 Task: Move the task Changes made by one user not being visible to another user to the section Done in the project ZephyrTech and filter the tasks in the project by Due next week.
Action: Mouse moved to (681, 183)
Screenshot: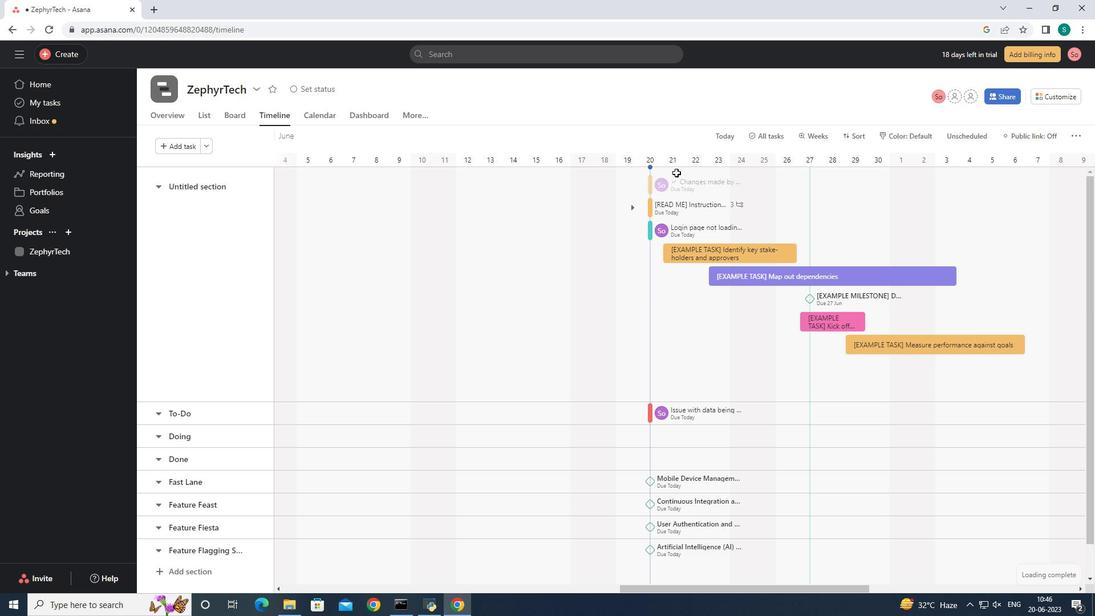 
Action: Mouse pressed left at (681, 183)
Screenshot: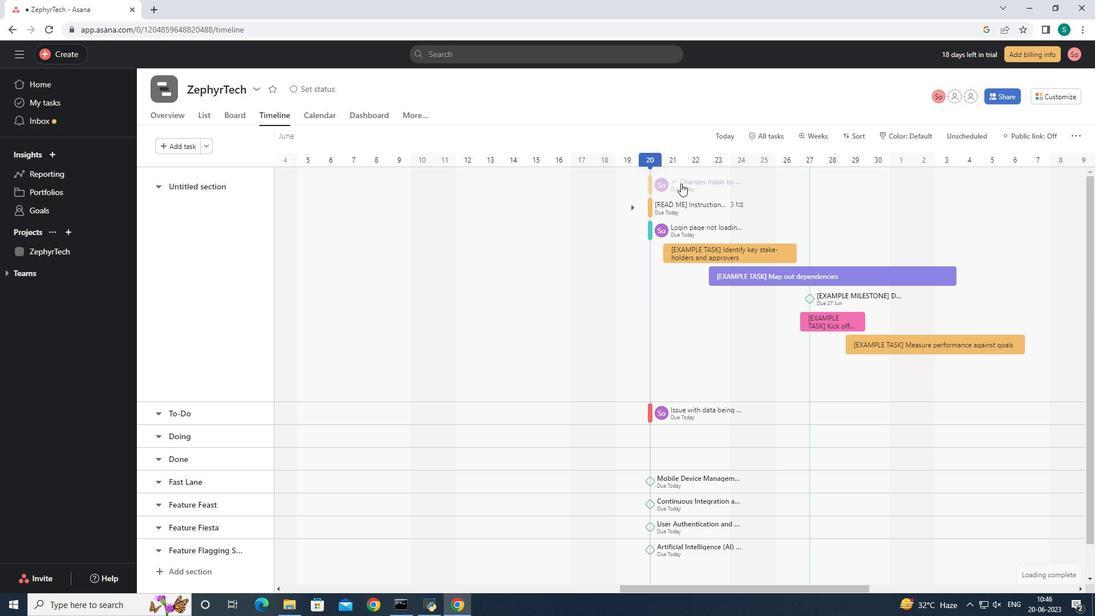 
Action: Mouse moved to (874, 275)
Screenshot: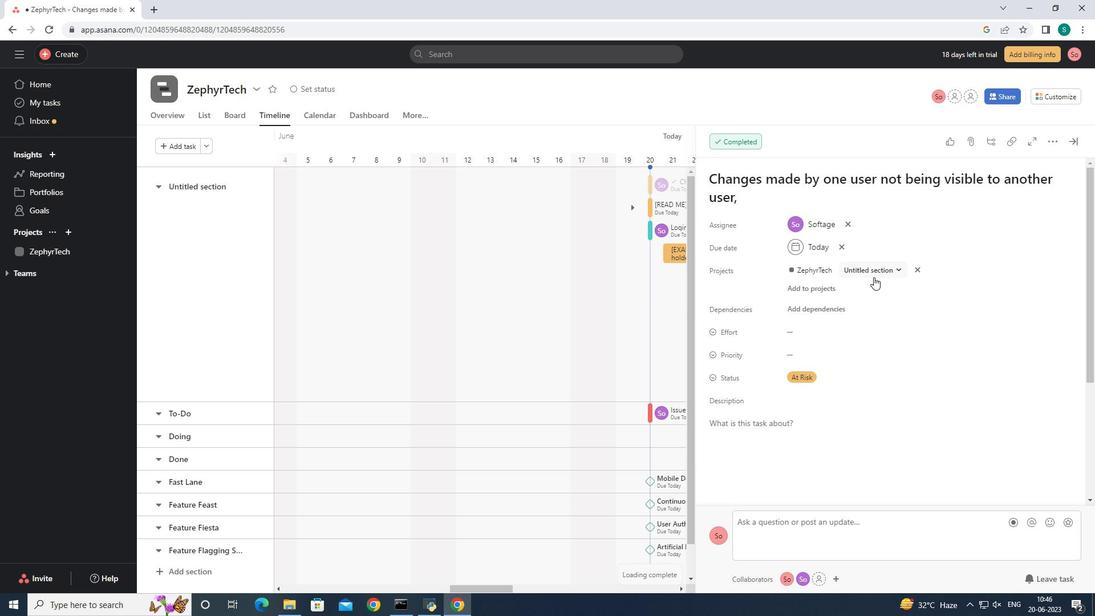 
Action: Mouse pressed left at (874, 275)
Screenshot: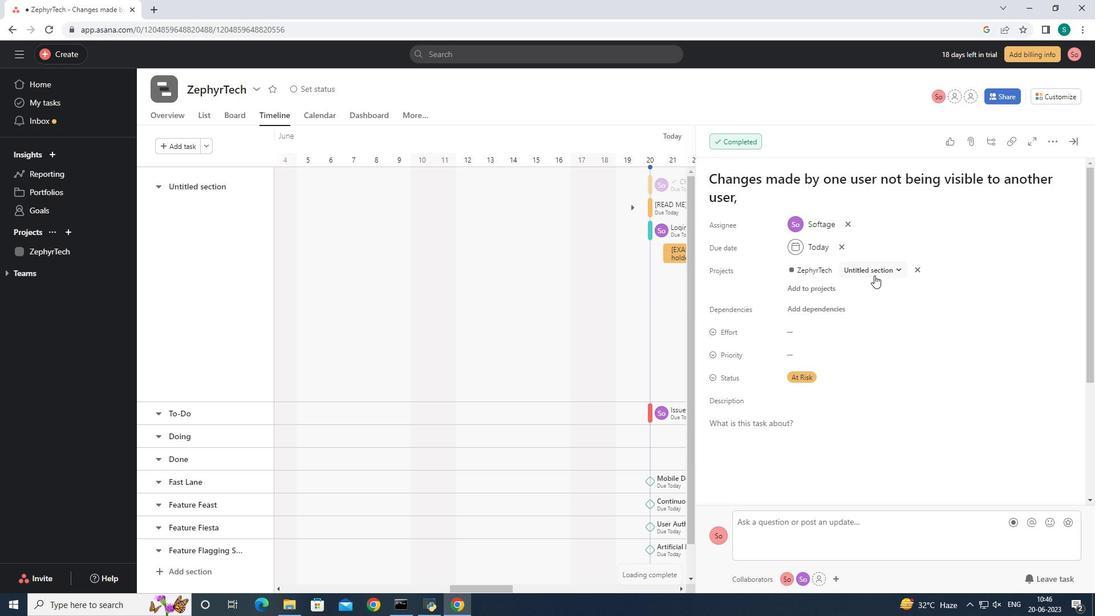 
Action: Mouse moved to (868, 349)
Screenshot: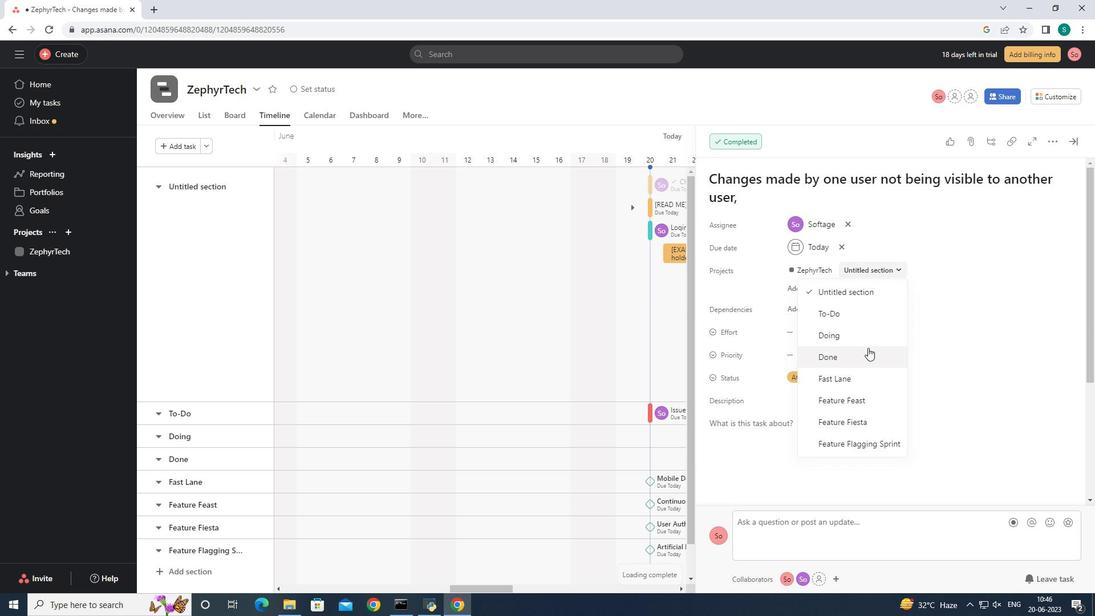 
Action: Mouse pressed left at (868, 349)
Screenshot: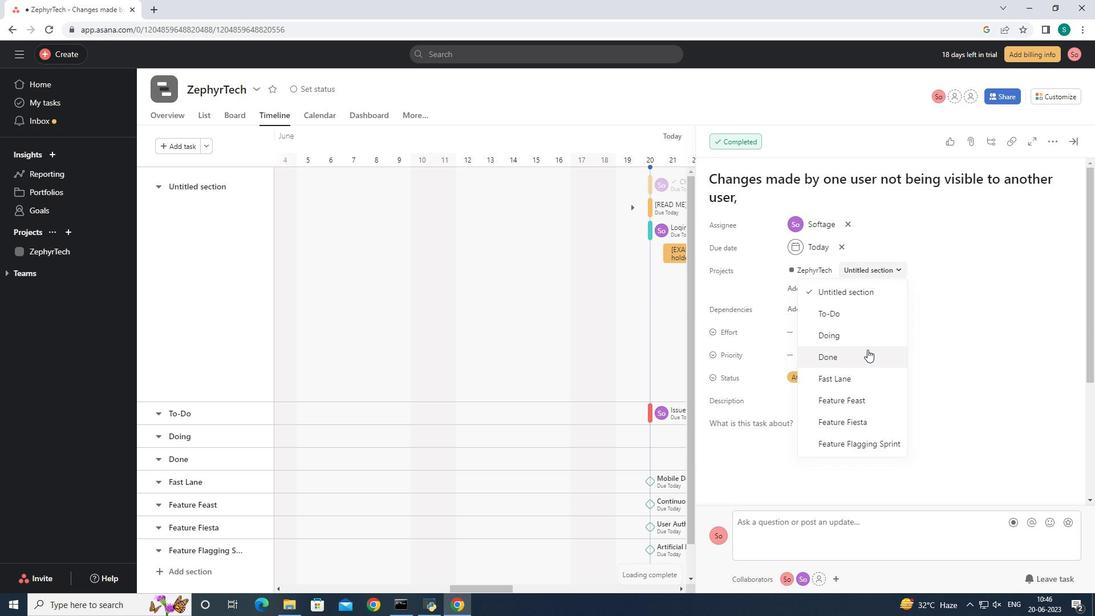 
Action: Mouse moved to (1070, 143)
Screenshot: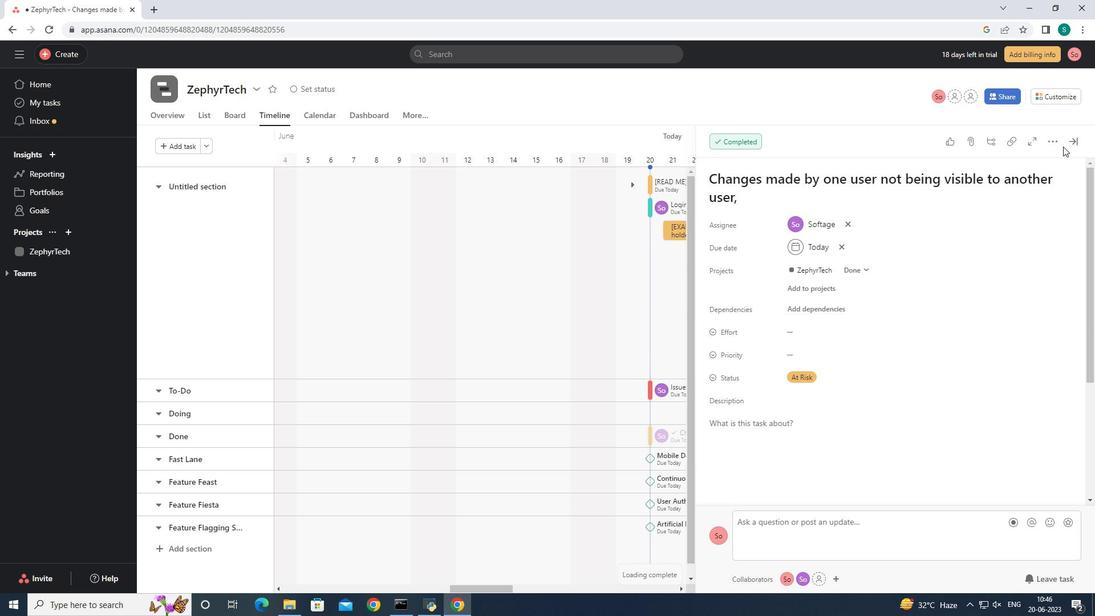 
Action: Mouse pressed left at (1070, 143)
Screenshot: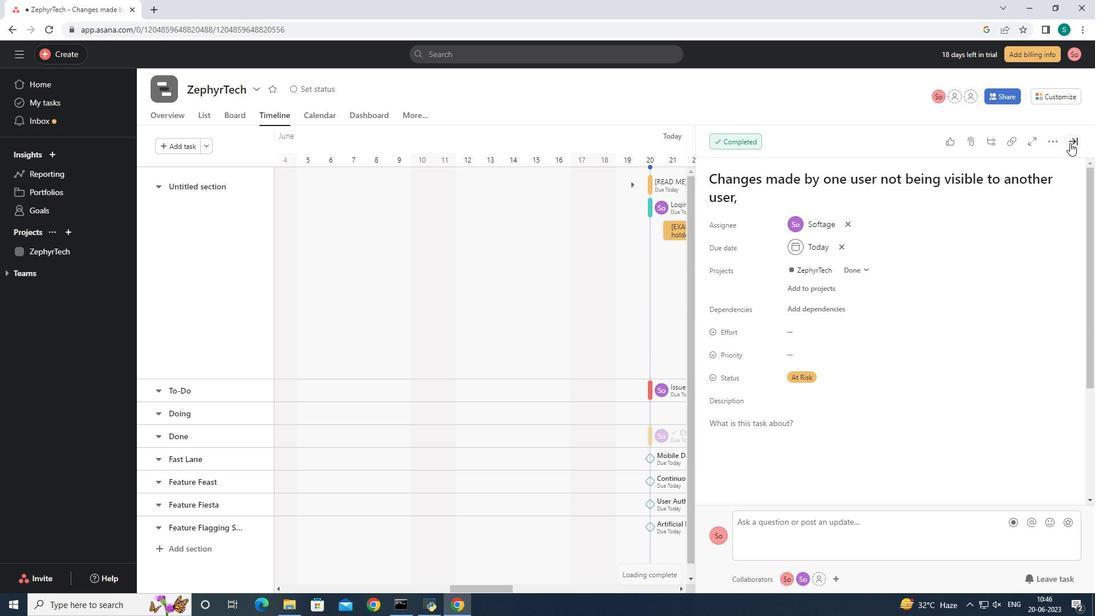 
Action: Mouse moved to (211, 118)
Screenshot: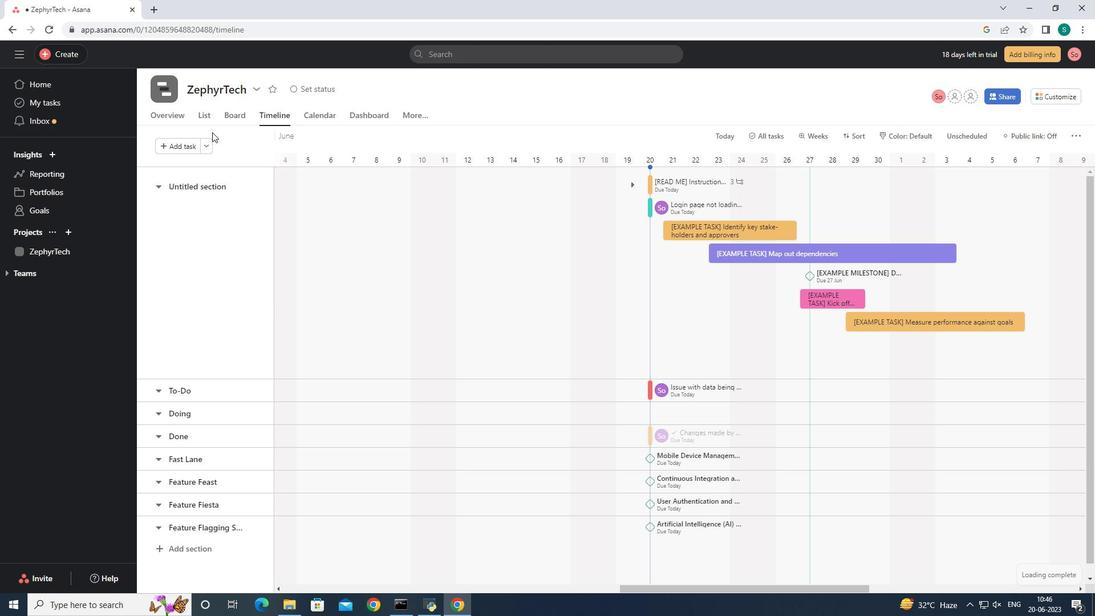 
Action: Mouse pressed left at (211, 118)
Screenshot: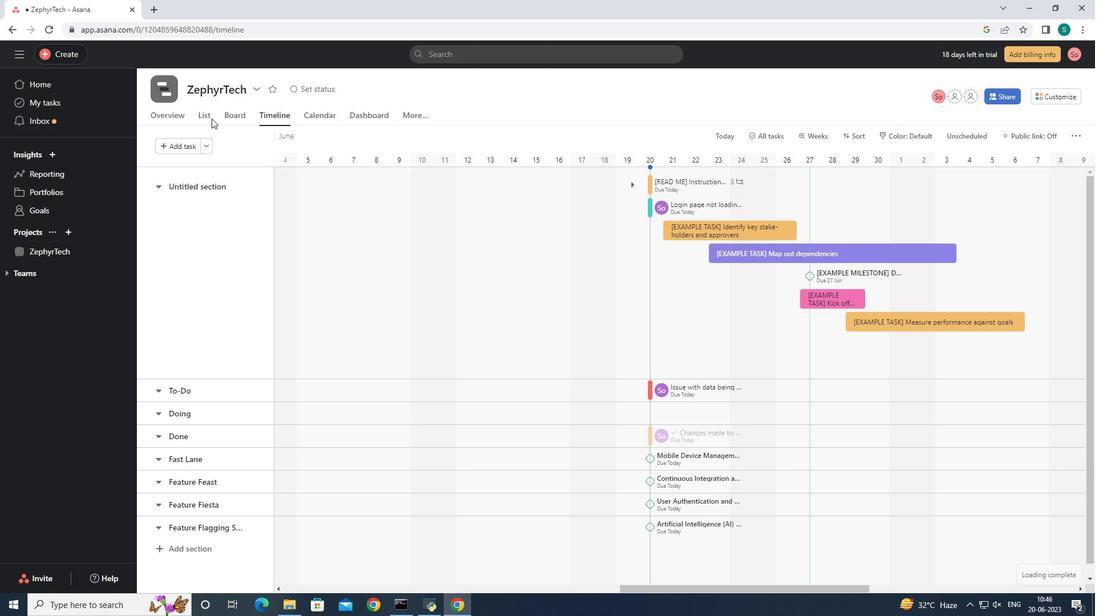 
Action: Mouse moved to (196, 114)
Screenshot: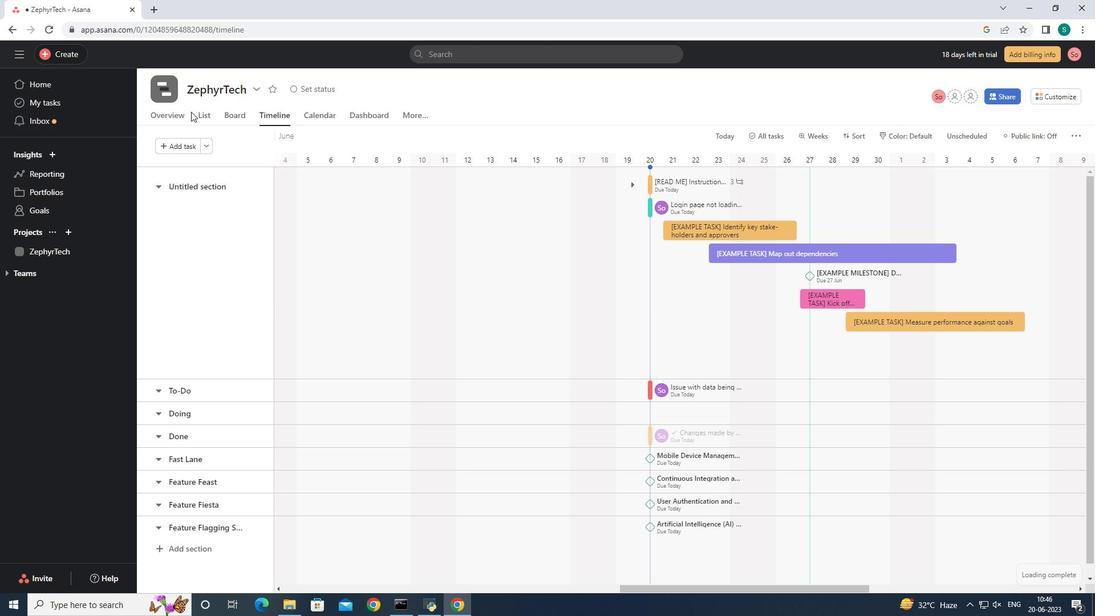 
Action: Mouse pressed left at (196, 114)
Screenshot: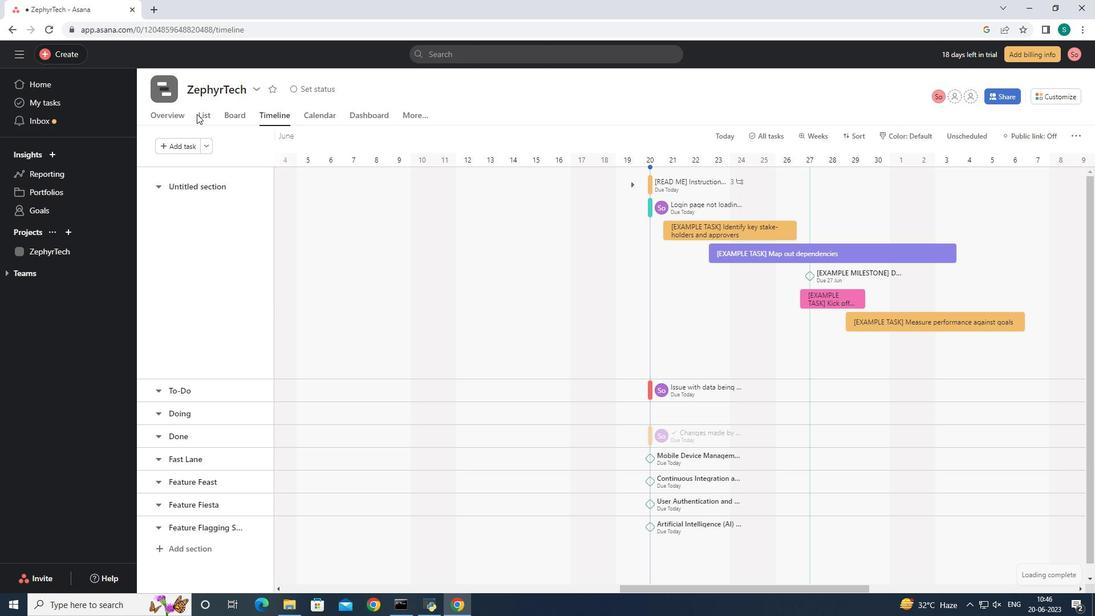 
Action: Mouse moved to (201, 115)
Screenshot: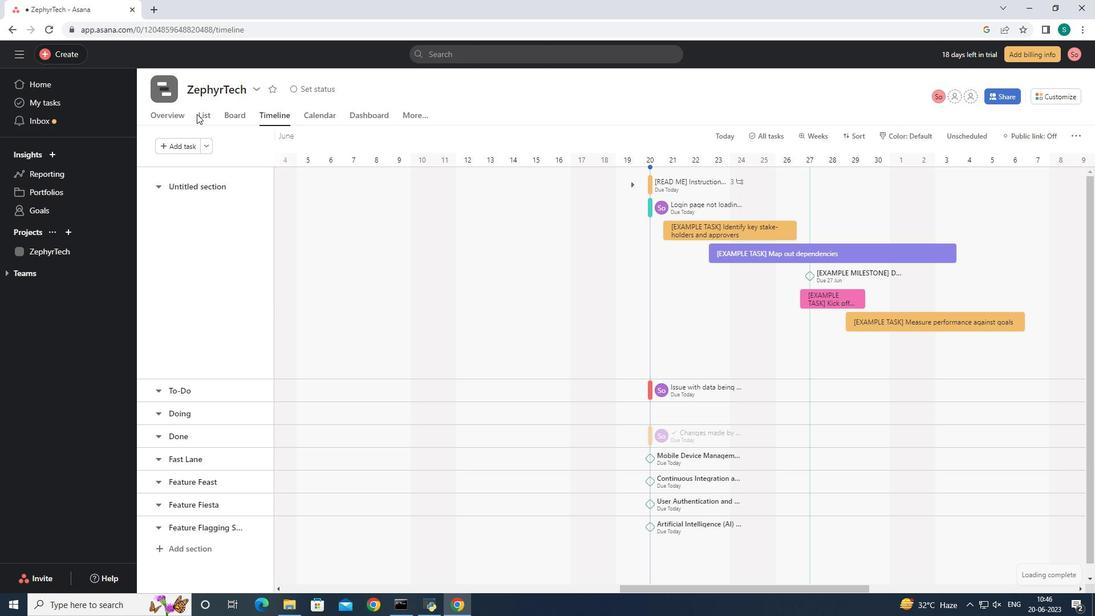 
Action: Mouse pressed left at (201, 115)
Screenshot: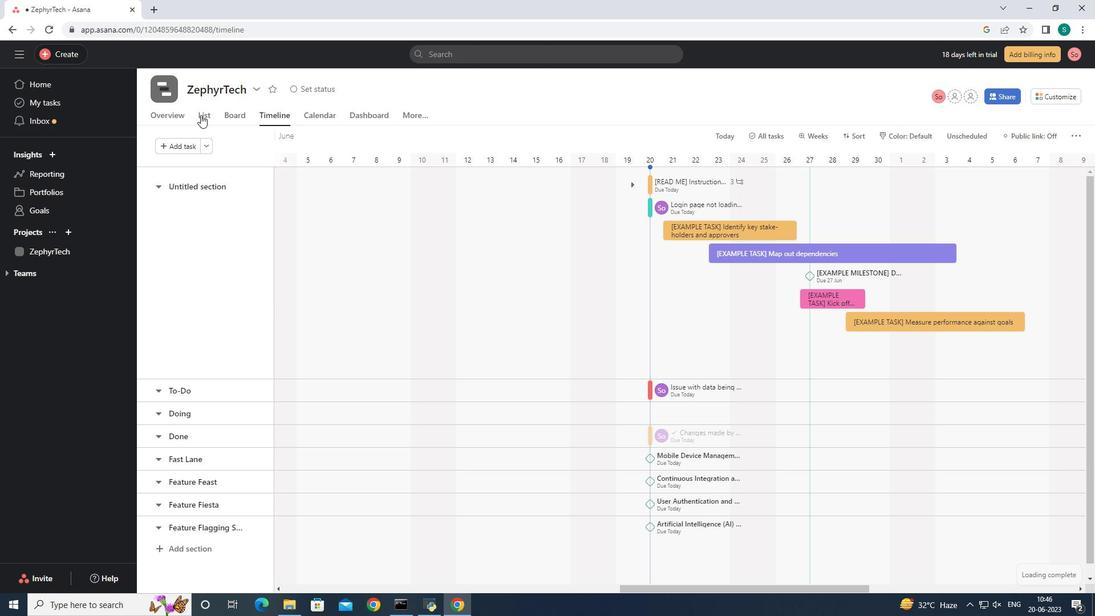 
Action: Mouse moved to (251, 501)
Screenshot: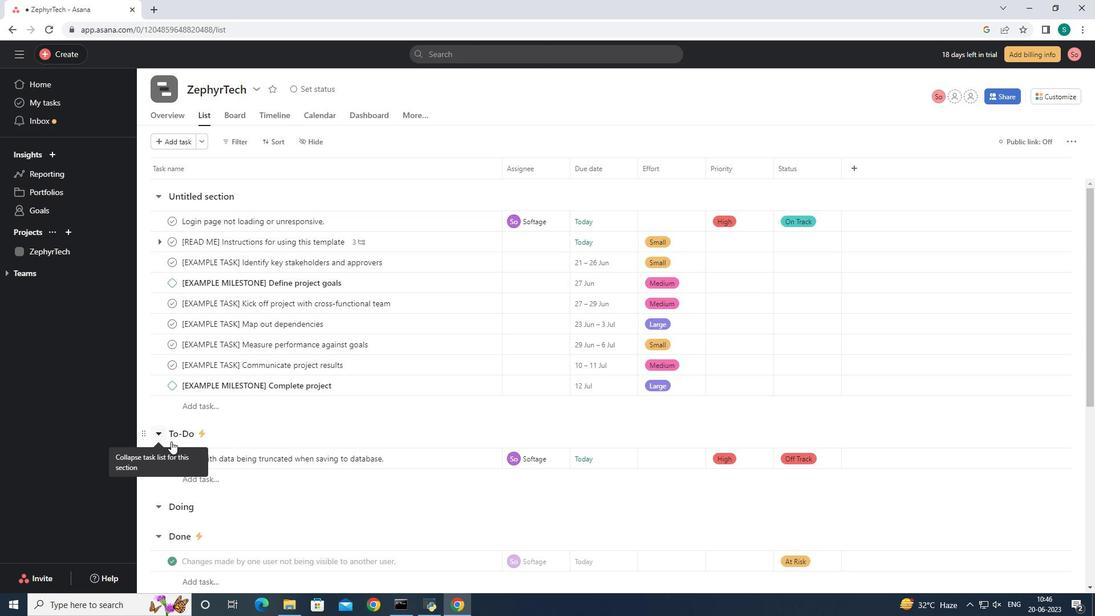 
Action: Mouse scrolled (251, 501) with delta (0, 0)
Screenshot: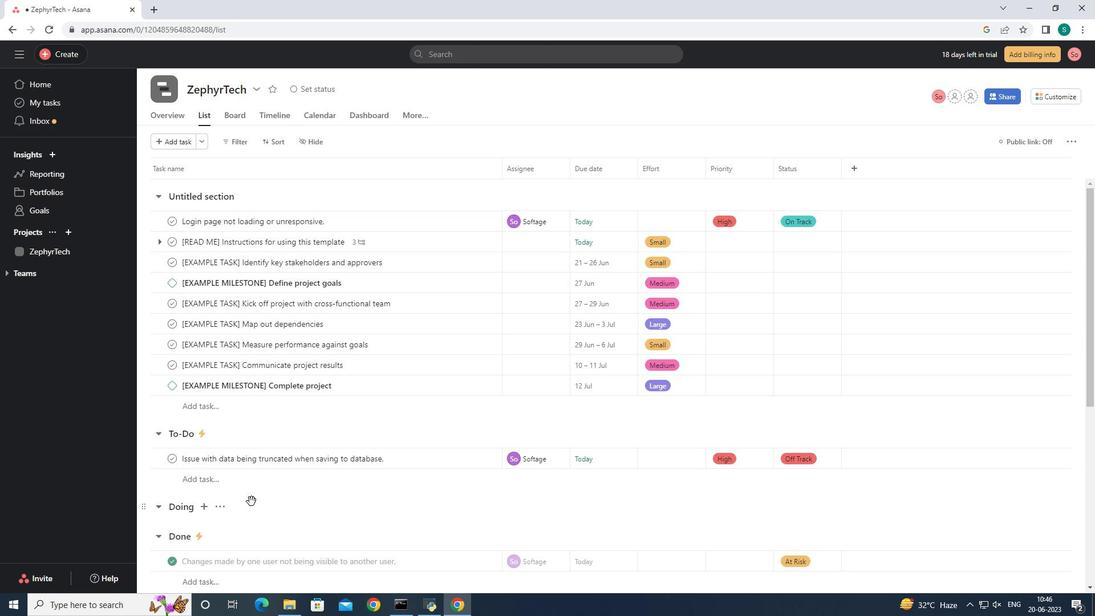 
Action: Mouse scrolled (251, 501) with delta (0, 0)
Screenshot: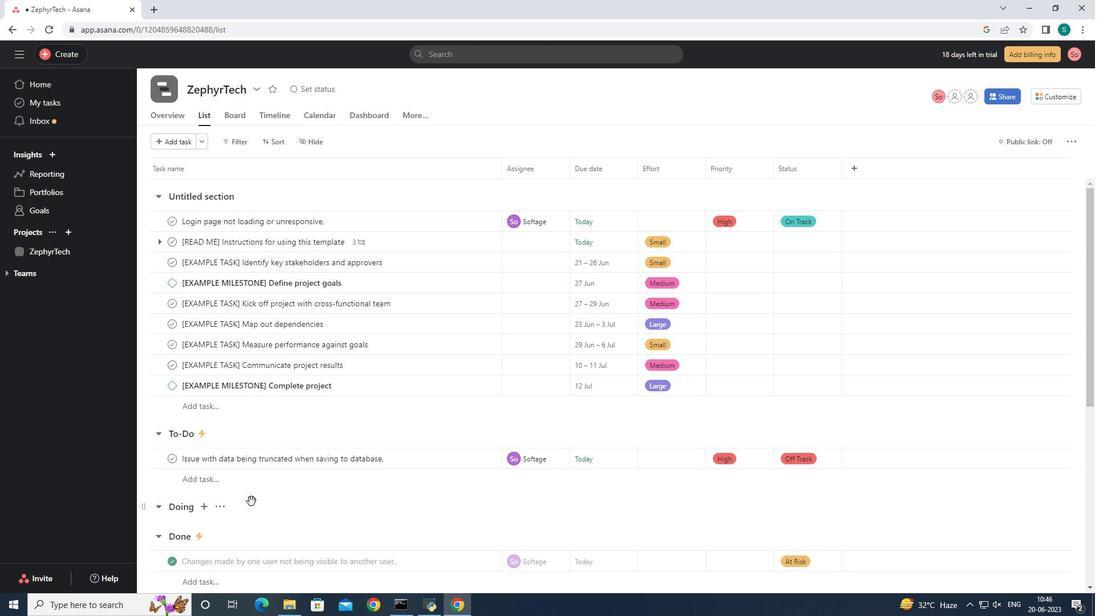 
Action: Mouse scrolled (251, 501) with delta (0, 0)
Screenshot: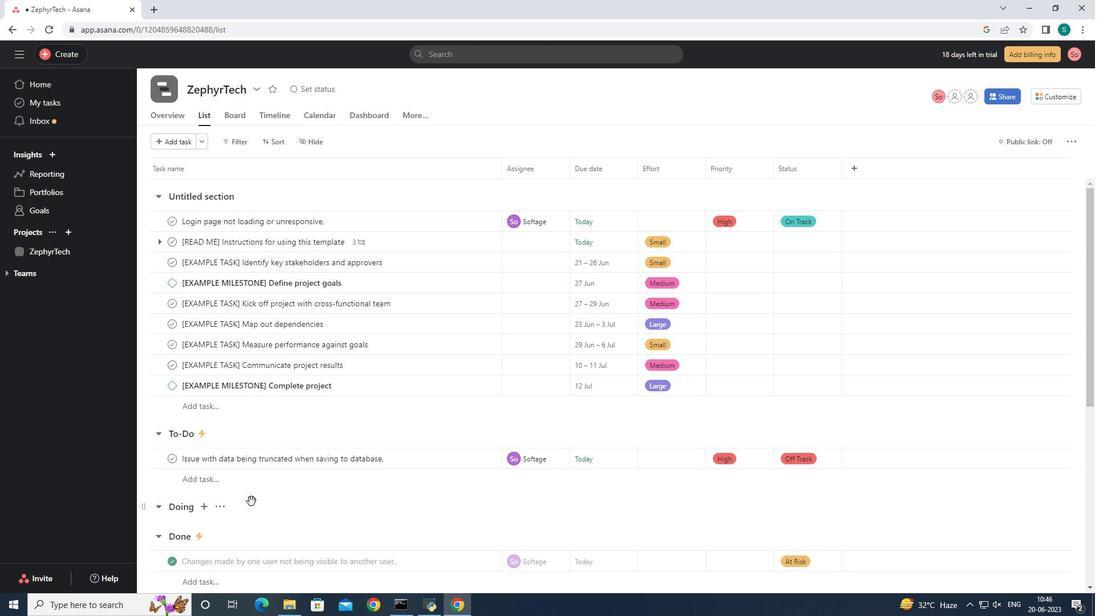 
Action: Mouse scrolled (251, 501) with delta (0, 0)
Screenshot: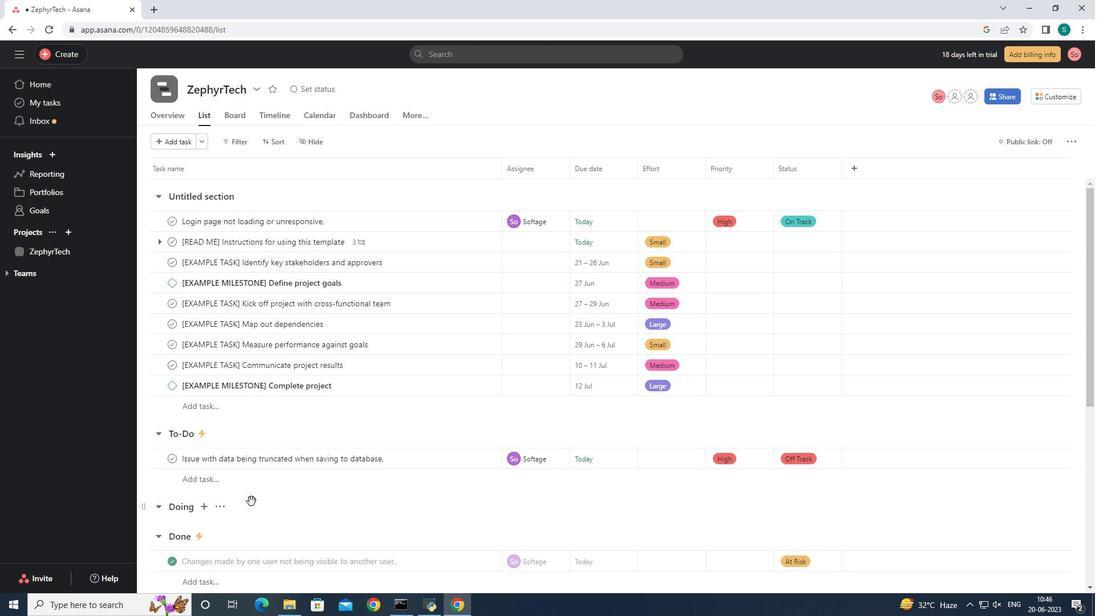 
Action: Mouse moved to (440, 328)
Screenshot: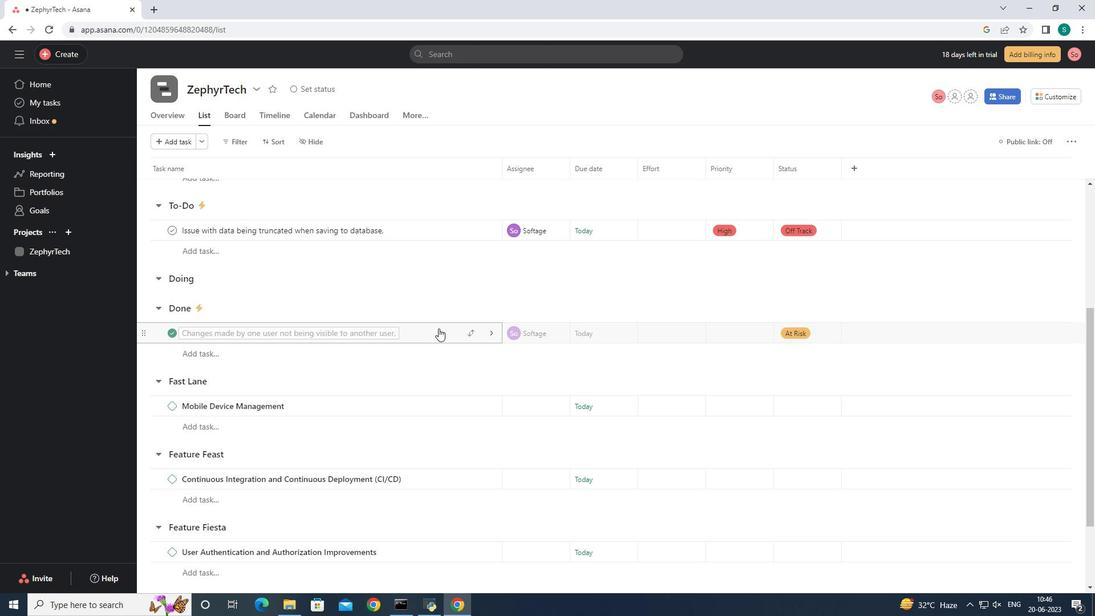 
Action: Mouse pressed left at (440, 328)
Screenshot: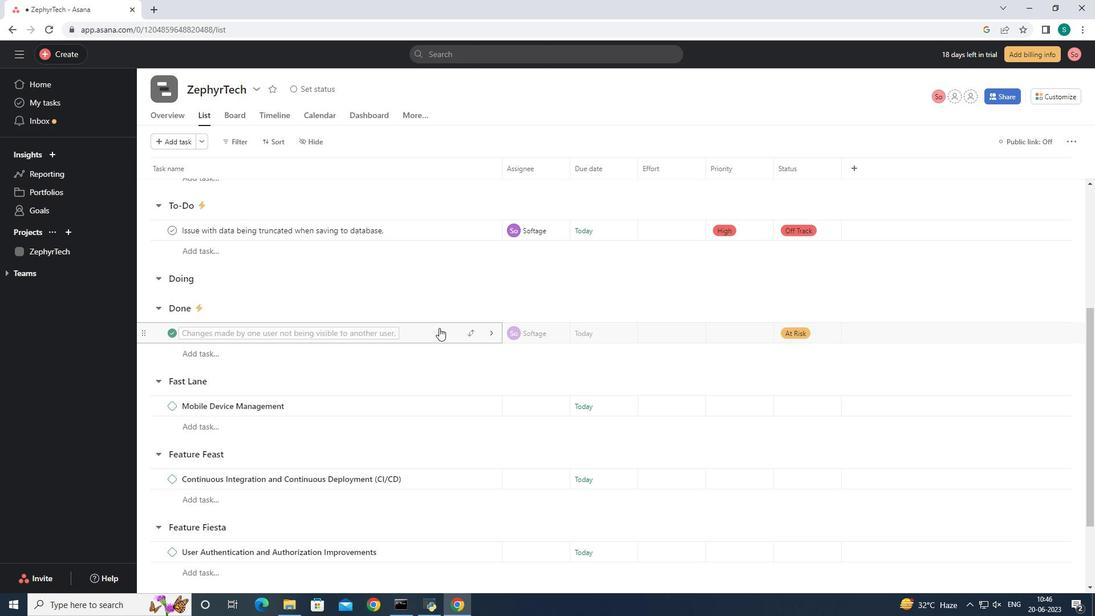 
Action: Mouse moved to (1074, 144)
Screenshot: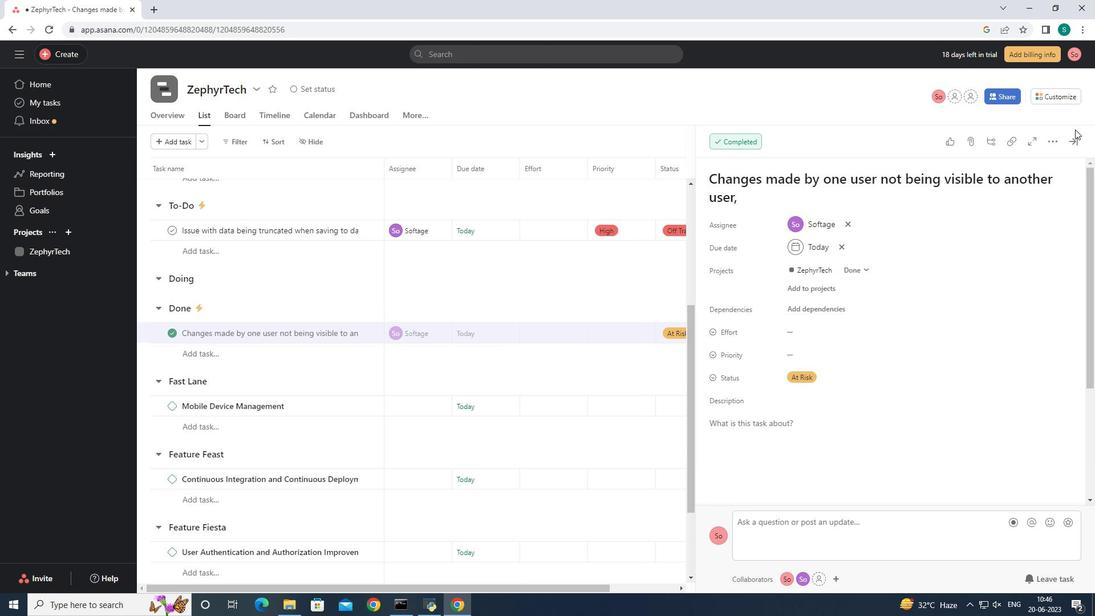 
Action: Mouse pressed left at (1074, 144)
Screenshot: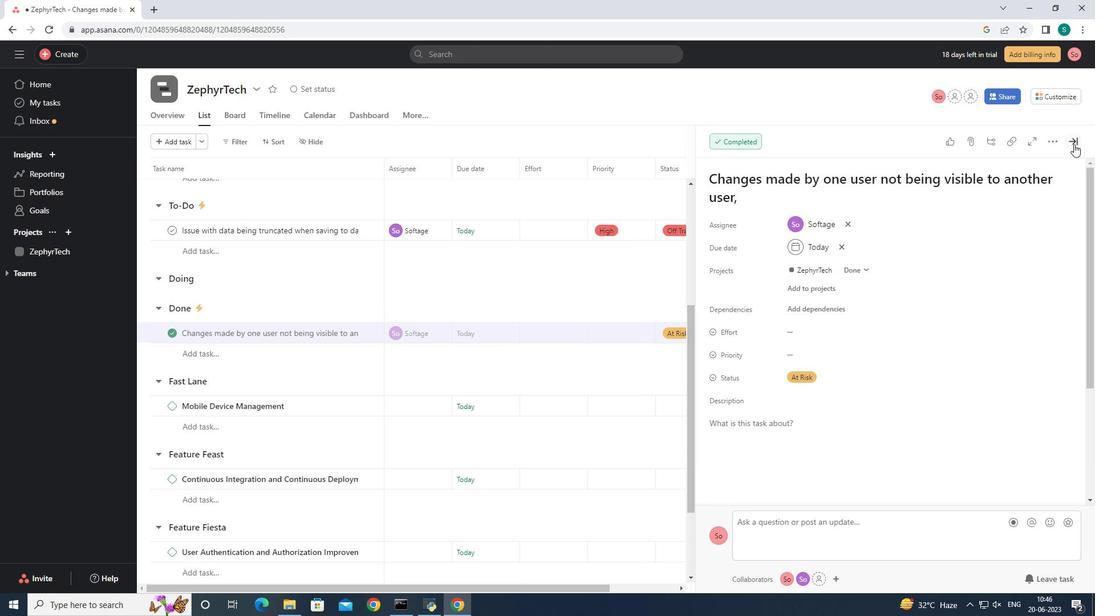 
Action: Mouse moved to (385, 379)
Screenshot: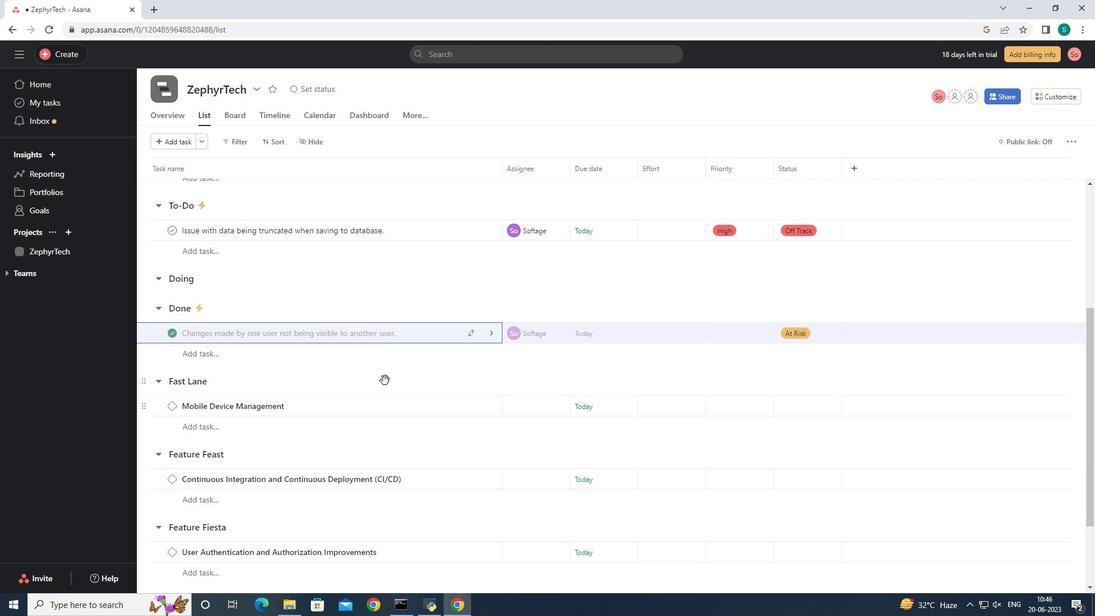 
Action: Mouse scrolled (385, 380) with delta (0, 0)
Screenshot: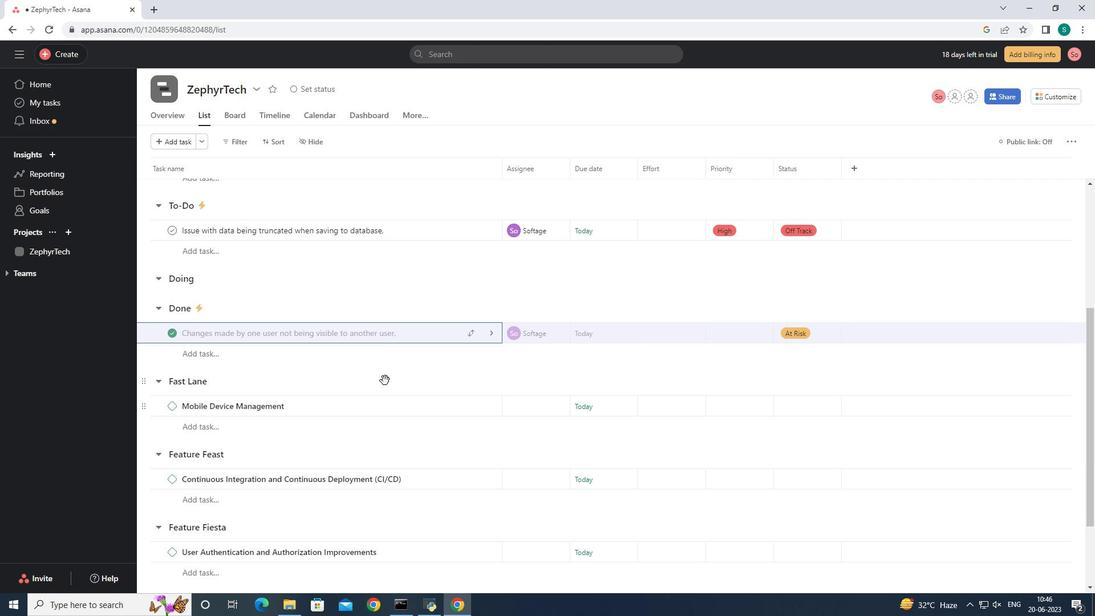 
Action: Mouse scrolled (385, 380) with delta (0, 0)
Screenshot: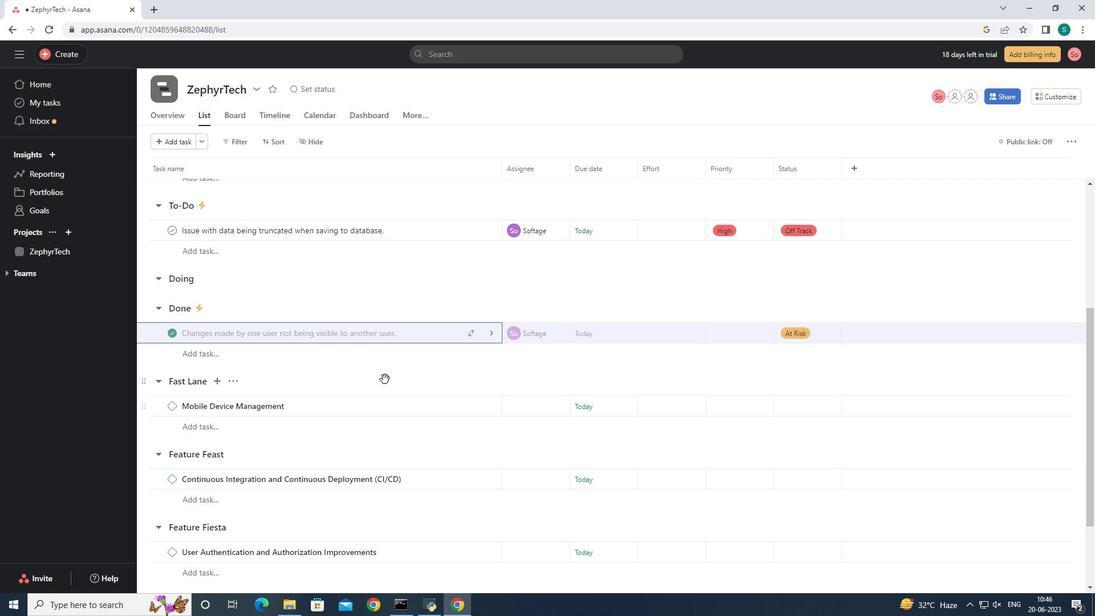 
Action: Mouse scrolled (385, 380) with delta (0, 0)
Screenshot: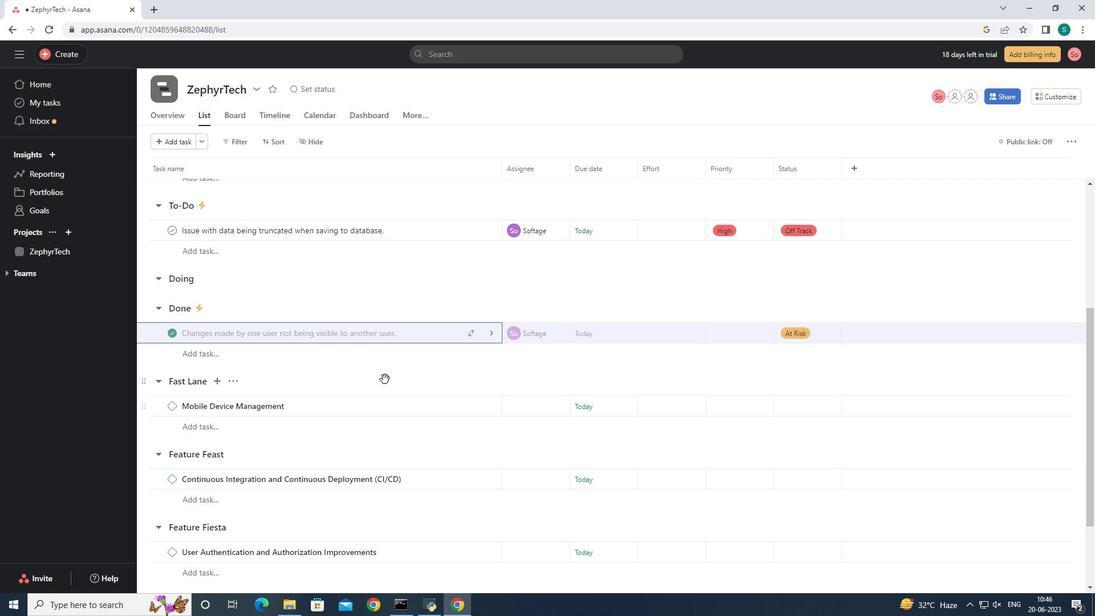 
Action: Mouse scrolled (385, 380) with delta (0, 0)
Screenshot: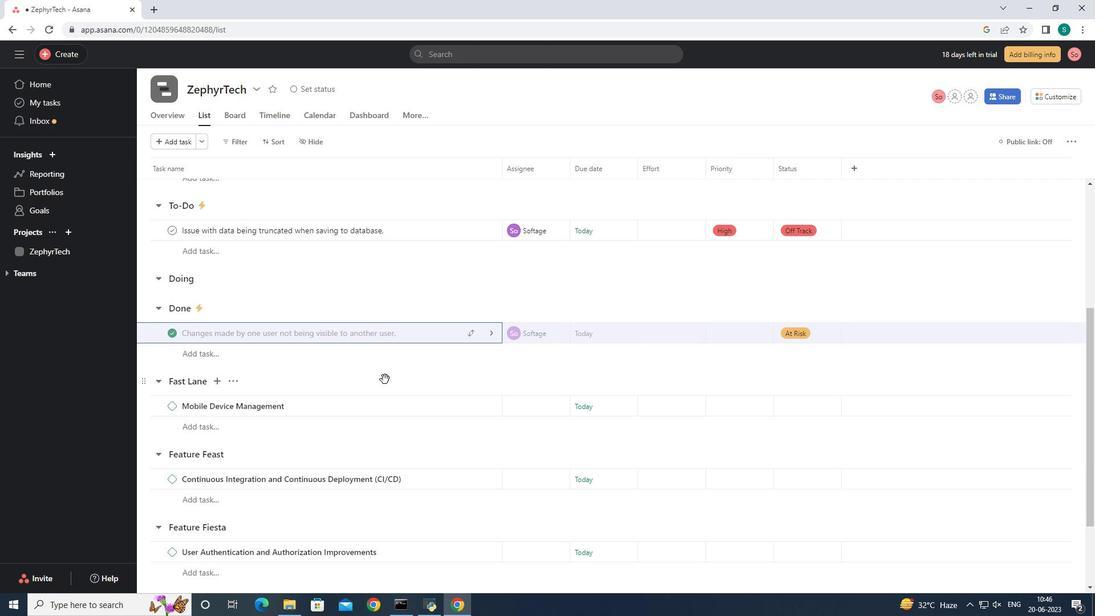 
Action: Mouse scrolled (385, 380) with delta (0, 0)
Screenshot: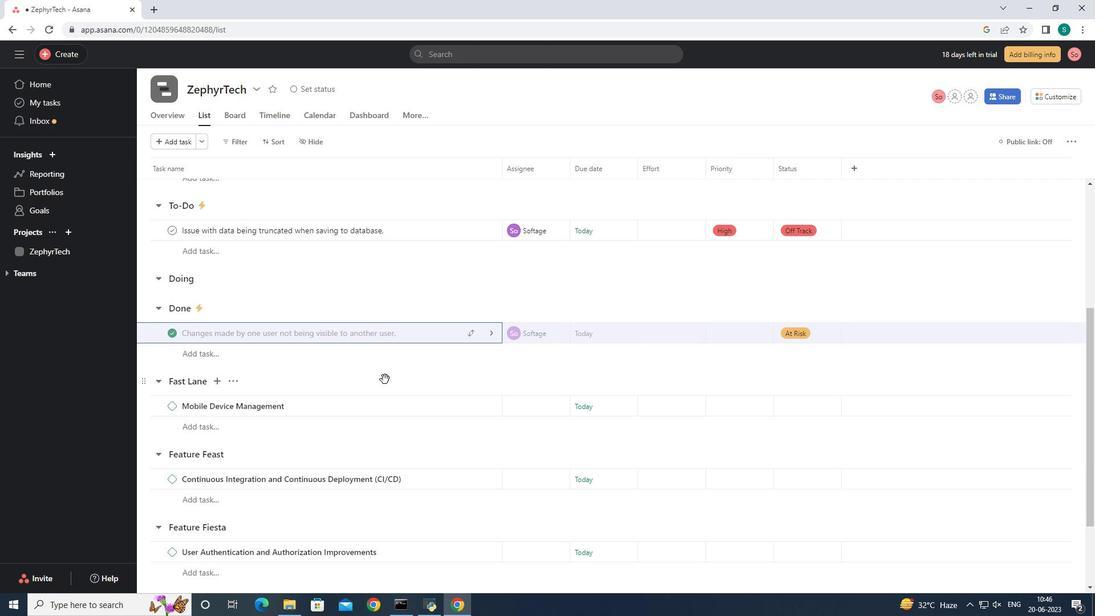 
Action: Mouse moved to (233, 135)
Screenshot: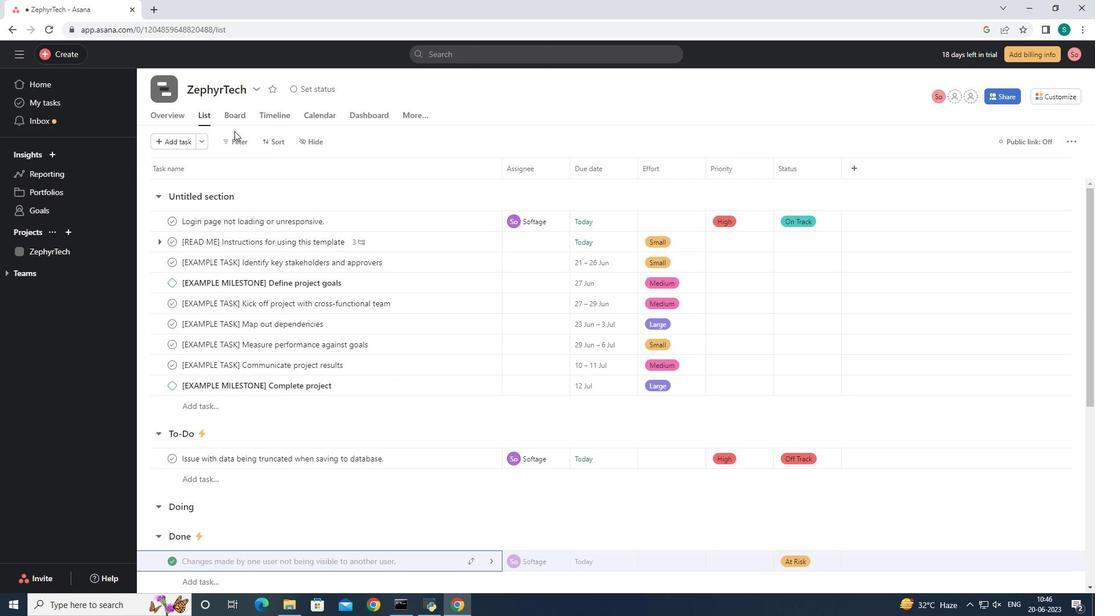 
Action: Mouse pressed left at (233, 135)
Screenshot: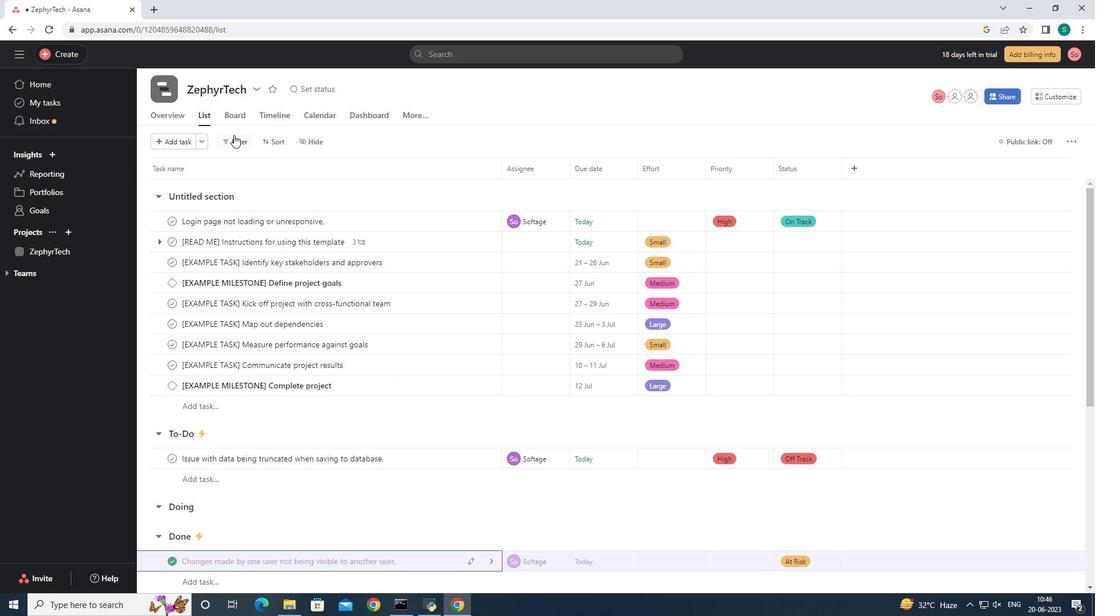 
Action: Mouse moved to (273, 204)
Screenshot: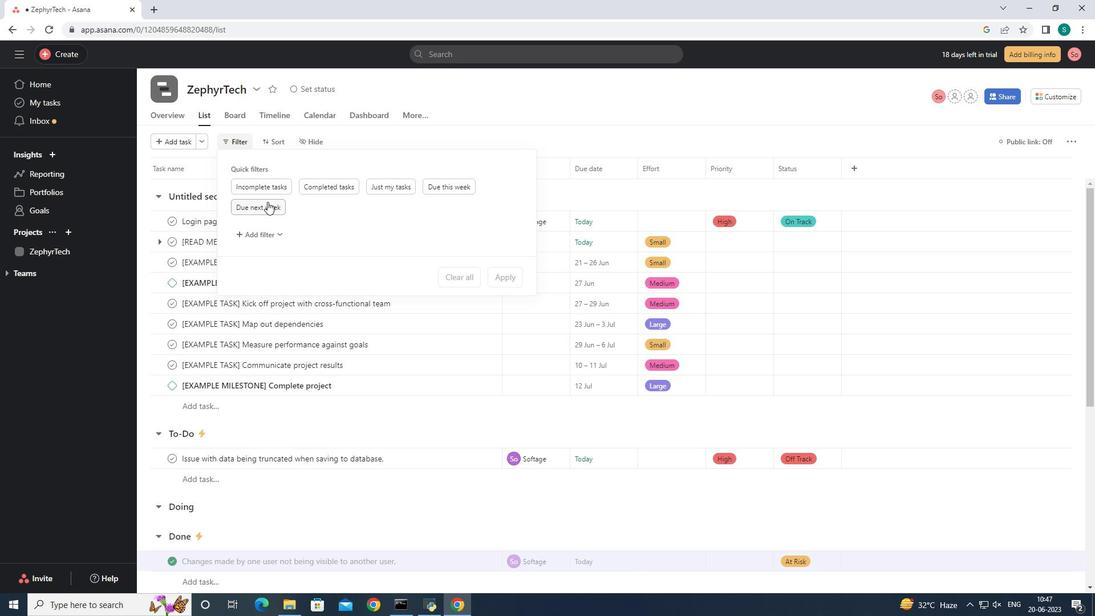 
Action: Mouse pressed left at (273, 204)
Screenshot: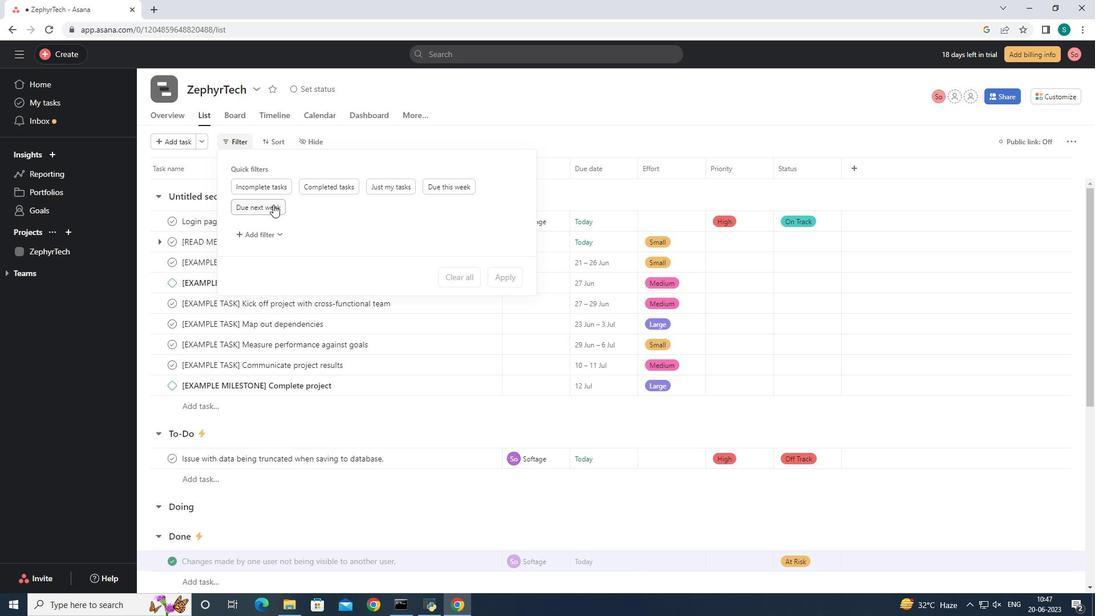 
Action: Mouse moved to (543, 408)
Screenshot: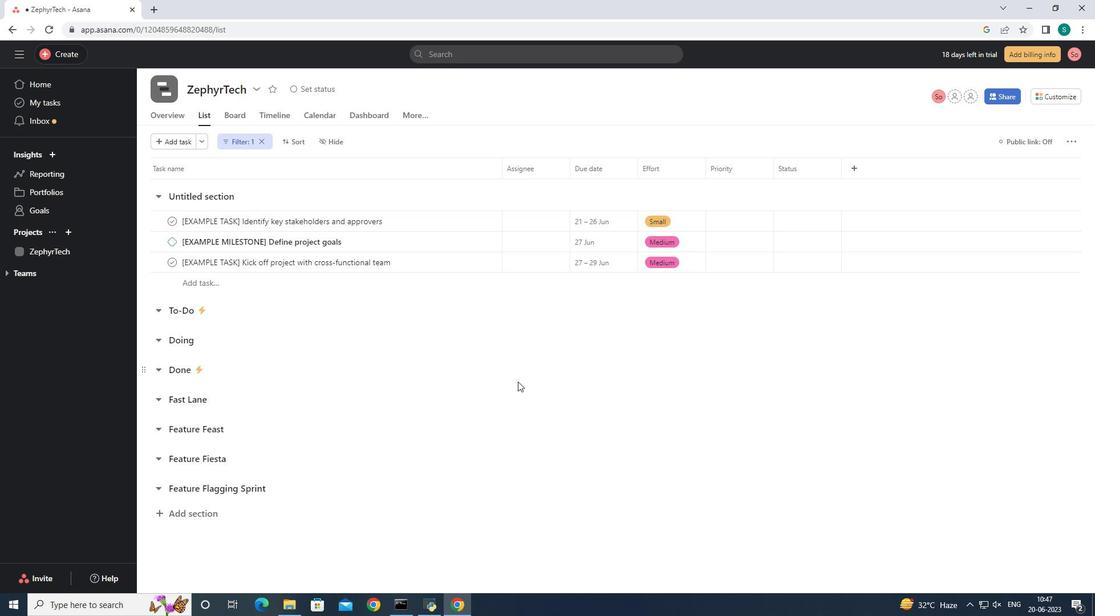 
